 Task: Create a due date automation trigger when advanced on, on the tuesday before a card is due add fields with custom field "Resume" set to a date not in this month at 11:00 AM.
Action: Mouse moved to (975, 75)
Screenshot: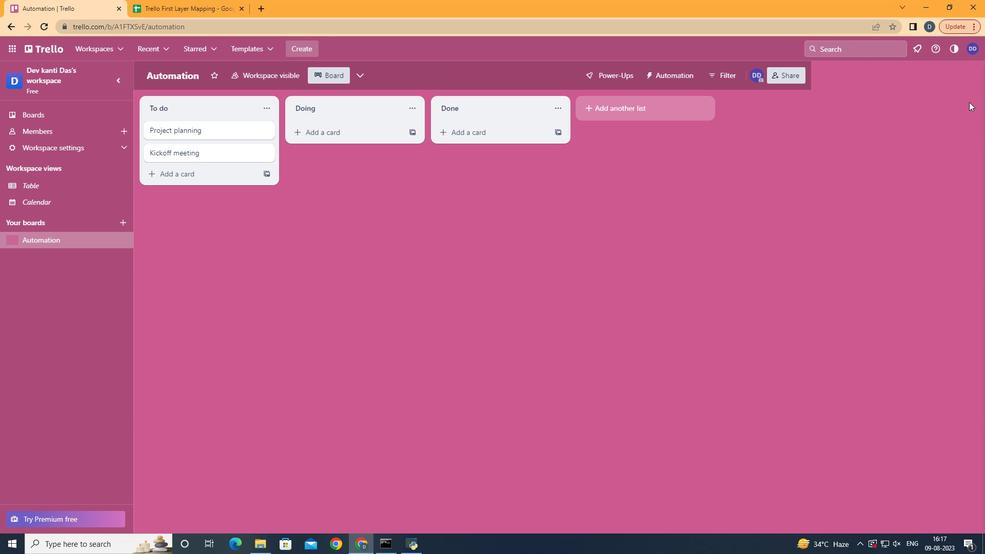 
Action: Mouse pressed left at (975, 75)
Screenshot: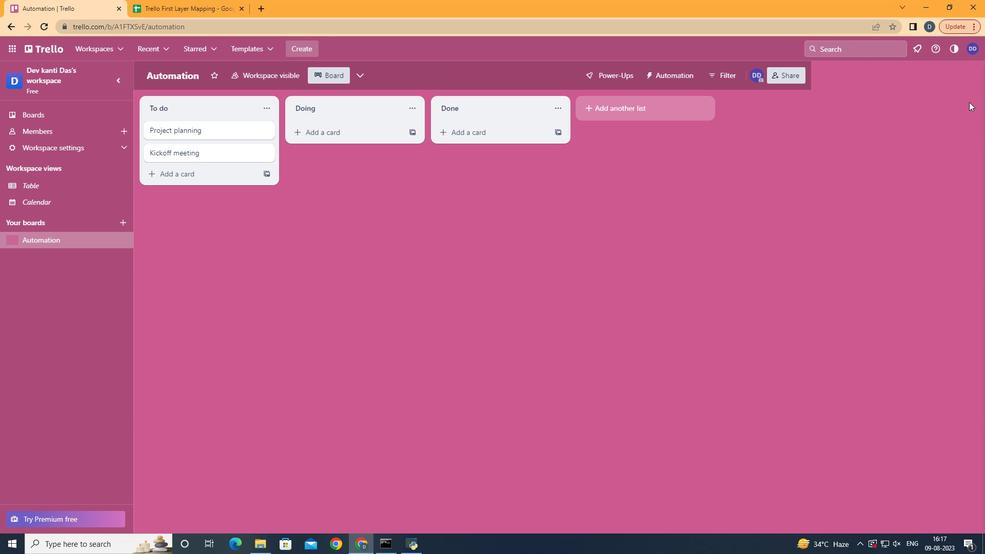 
Action: Mouse moved to (875, 229)
Screenshot: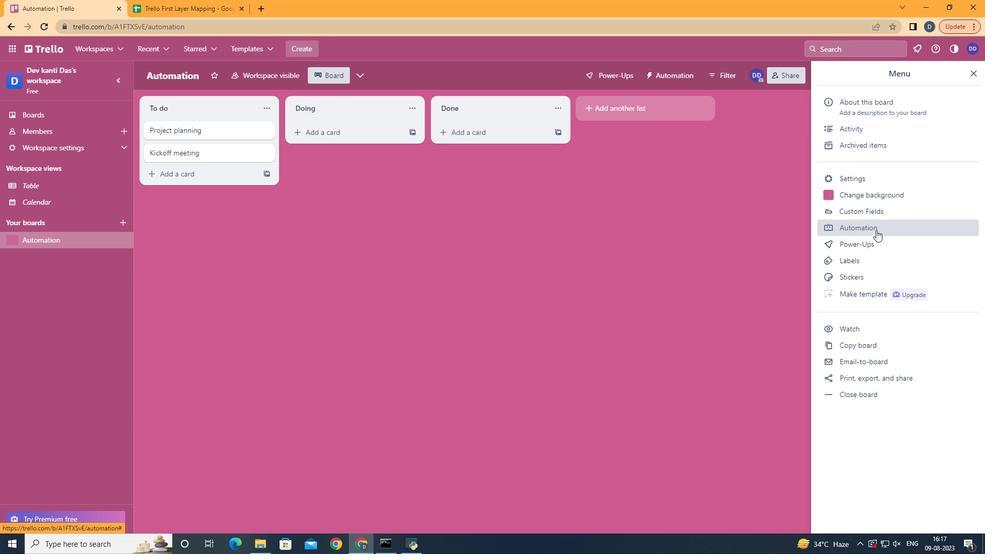 
Action: Mouse pressed left at (875, 229)
Screenshot: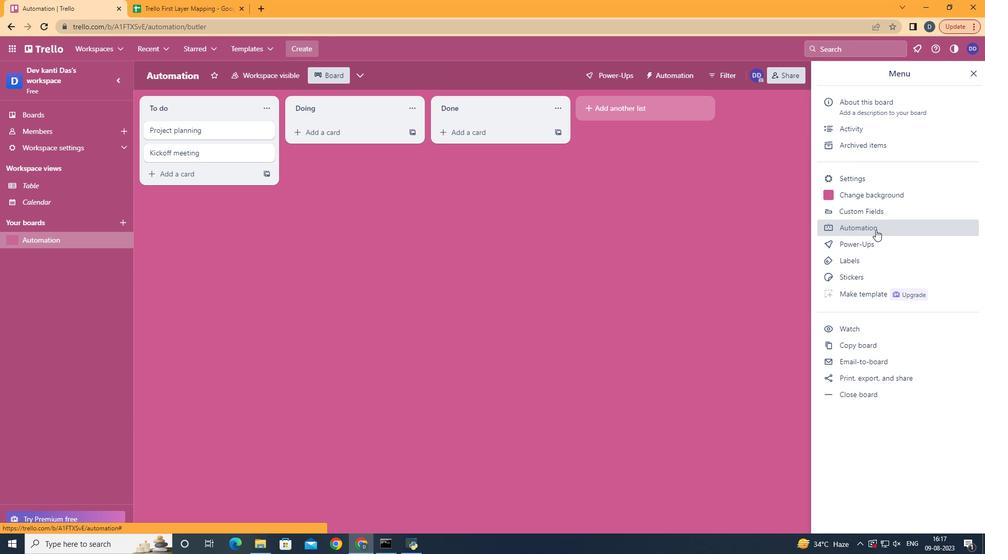 
Action: Mouse moved to (167, 201)
Screenshot: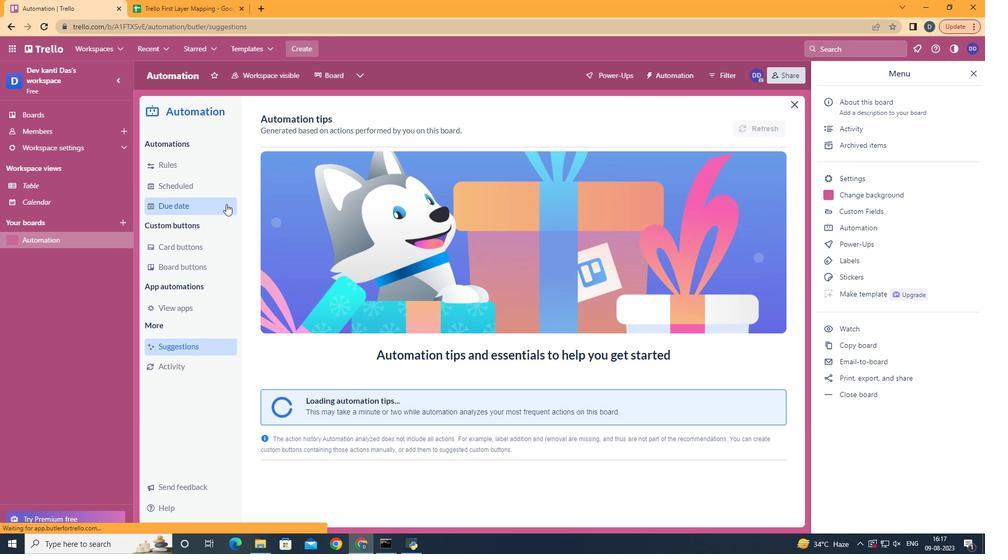 
Action: Mouse pressed left at (167, 201)
Screenshot: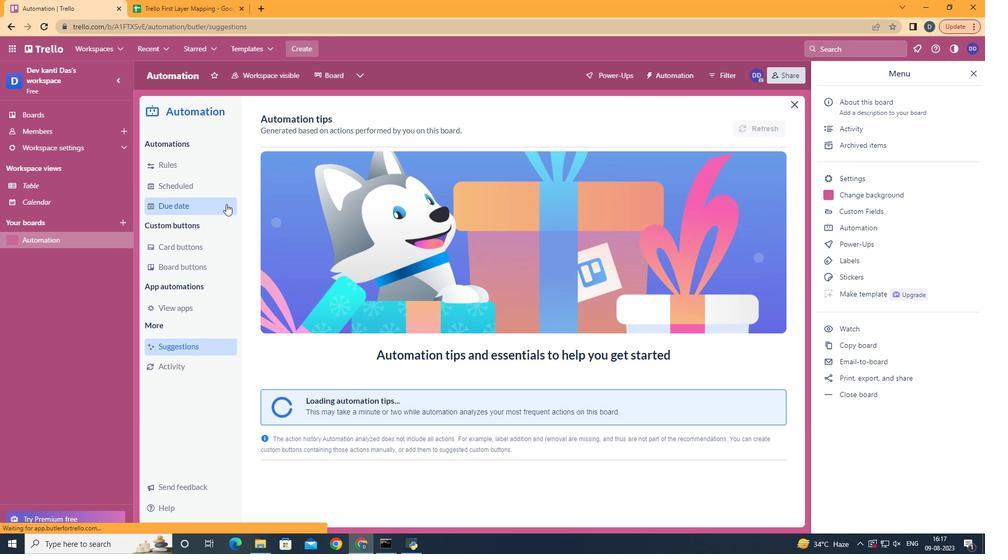 
Action: Mouse moved to (719, 126)
Screenshot: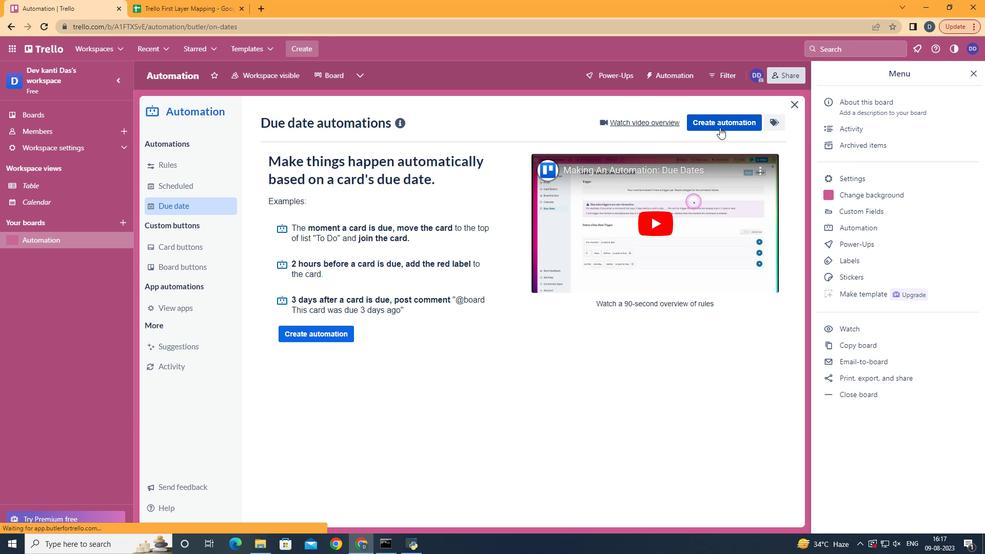 
Action: Mouse pressed left at (719, 126)
Screenshot: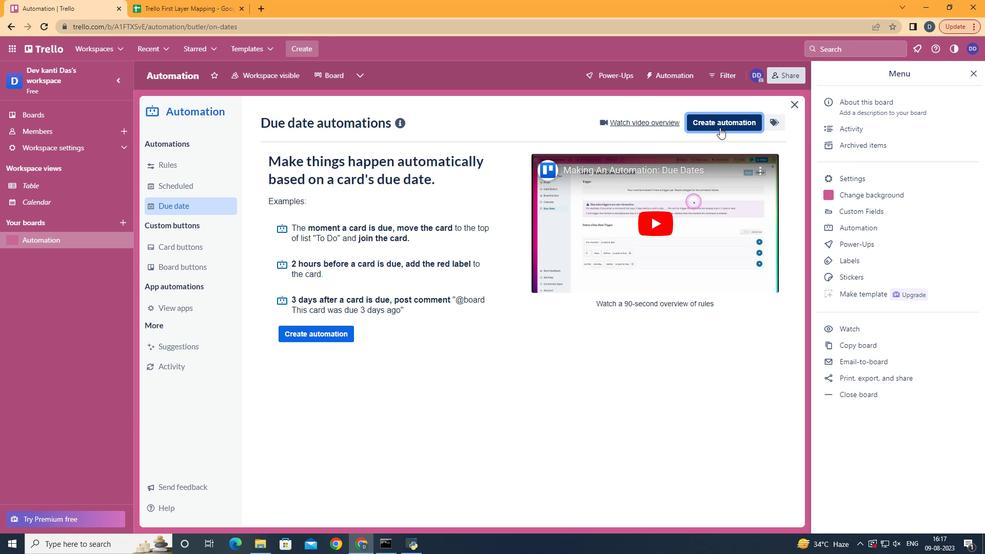 
Action: Mouse moved to (535, 215)
Screenshot: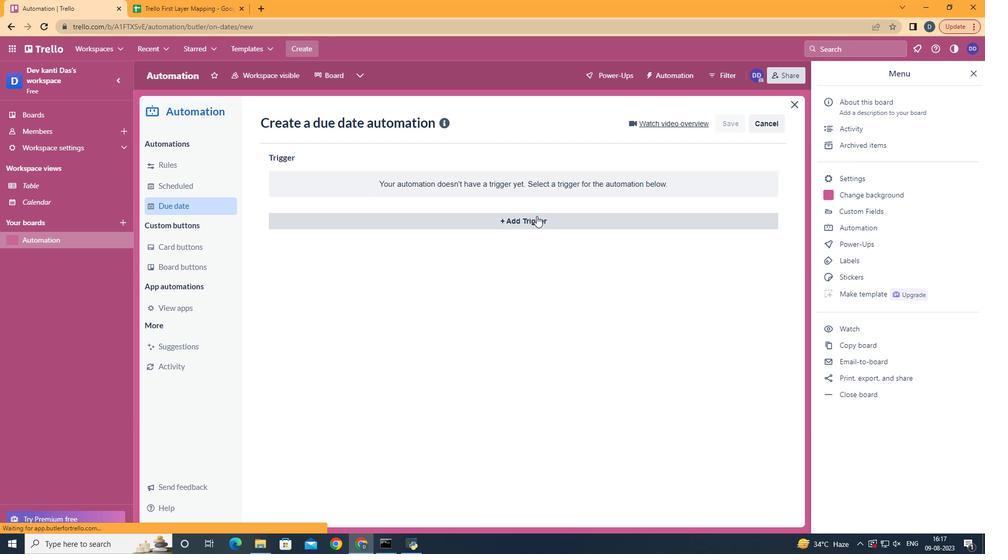 
Action: Mouse pressed left at (535, 215)
Screenshot: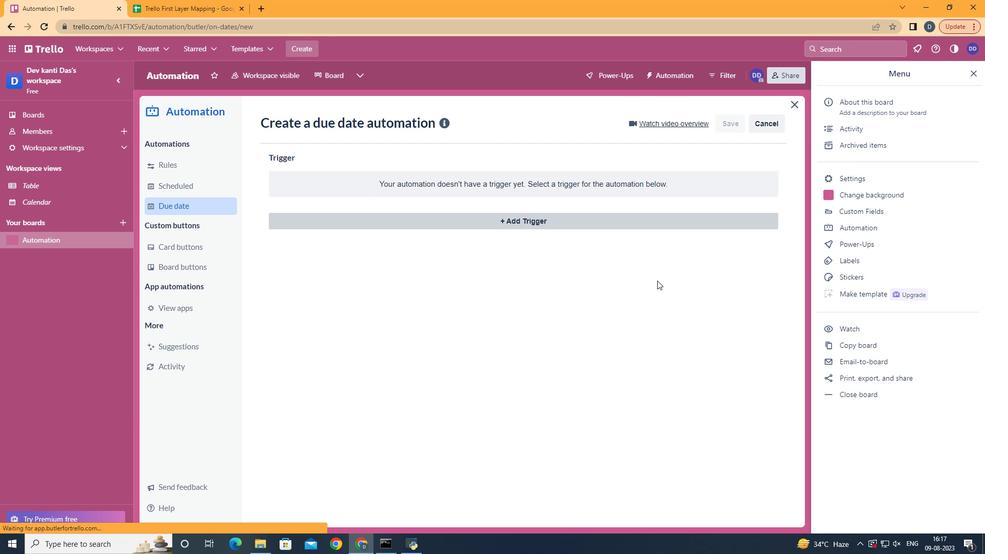 
Action: Mouse moved to (333, 285)
Screenshot: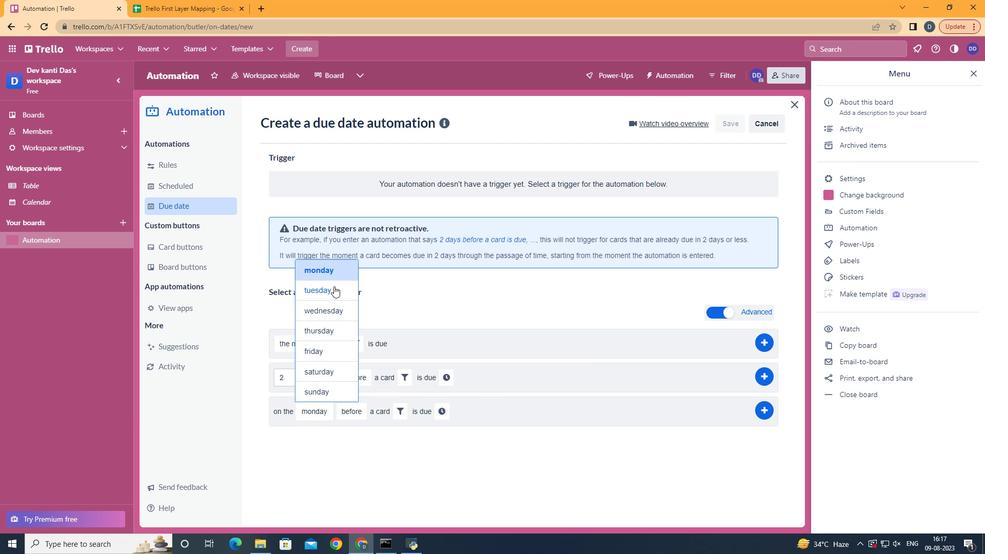 
Action: Mouse pressed left at (333, 285)
Screenshot: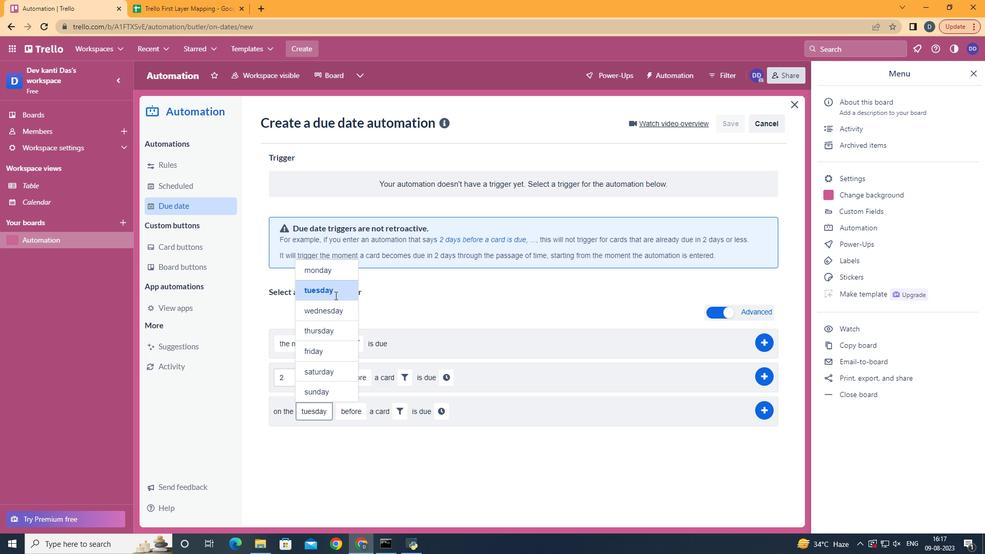 
Action: Mouse moved to (401, 412)
Screenshot: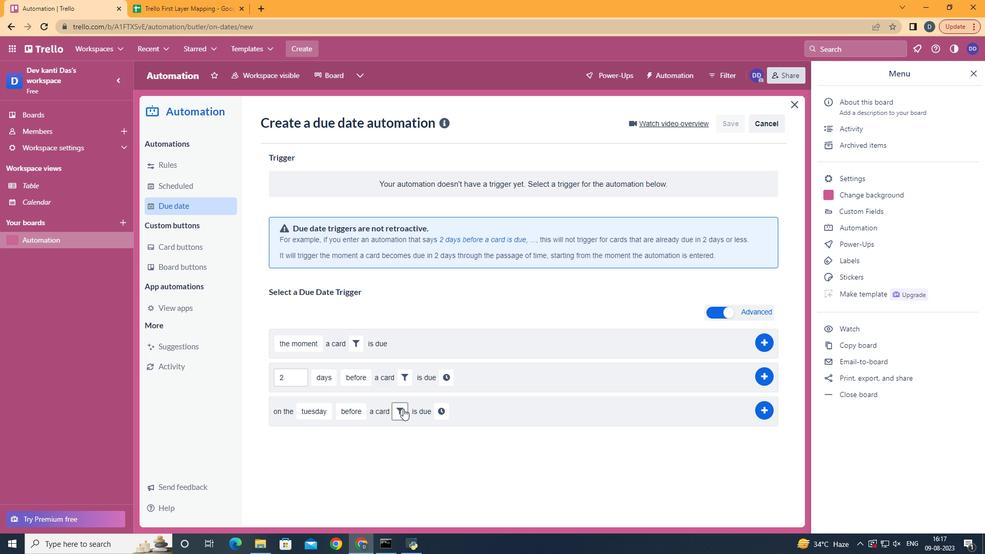 
Action: Mouse pressed left at (401, 412)
Screenshot: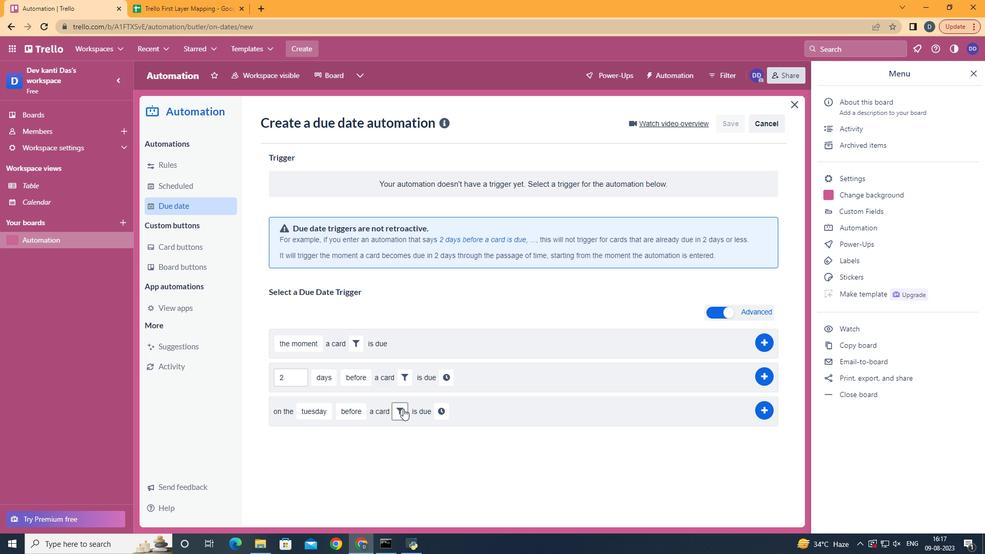 
Action: Mouse moved to (583, 445)
Screenshot: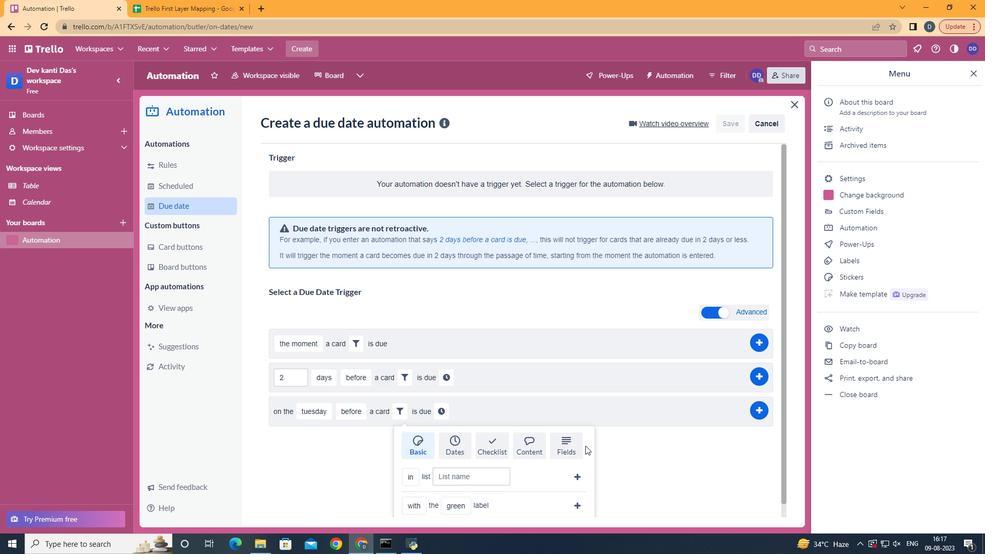 
Action: Mouse pressed left at (583, 445)
Screenshot: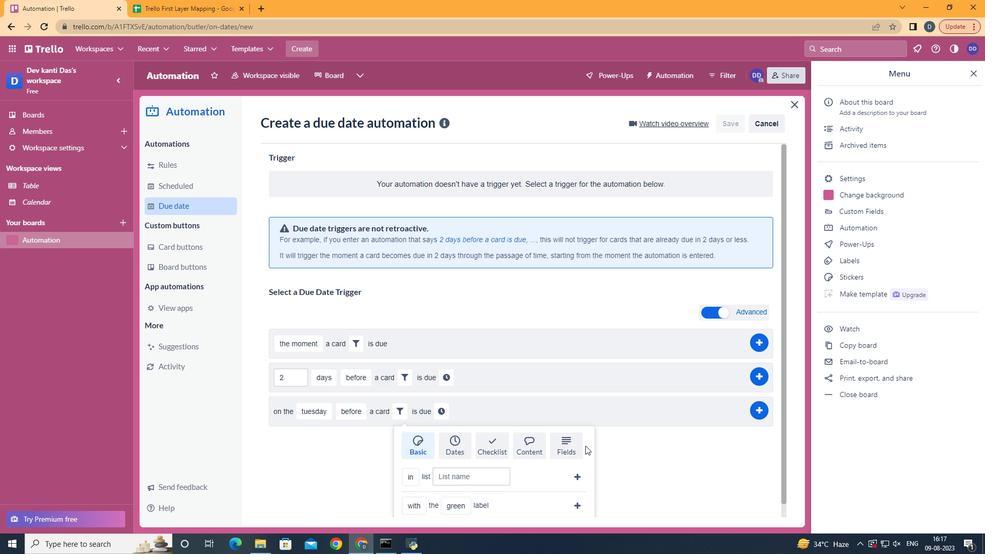 
Action: Mouse moved to (555, 449)
Screenshot: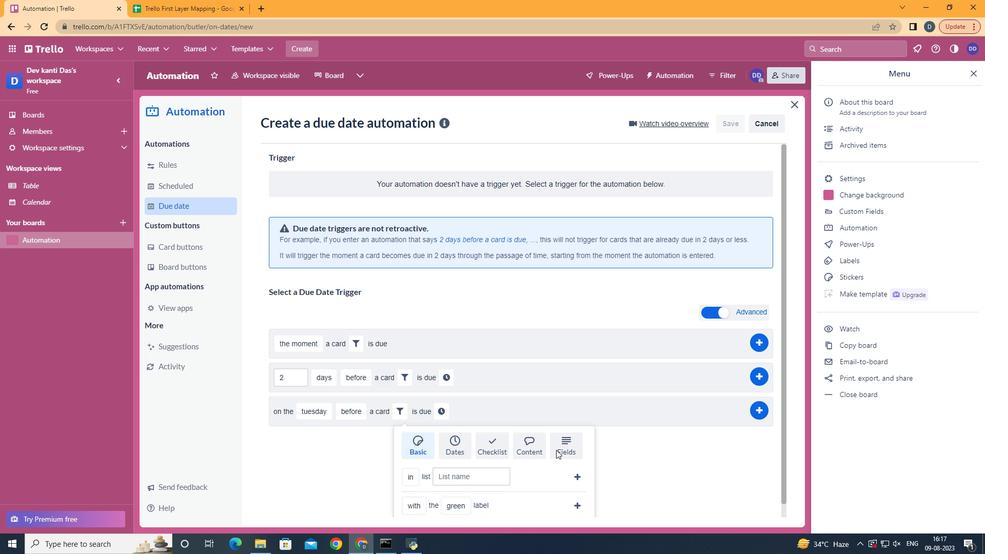 
Action: Mouse pressed left at (555, 449)
Screenshot: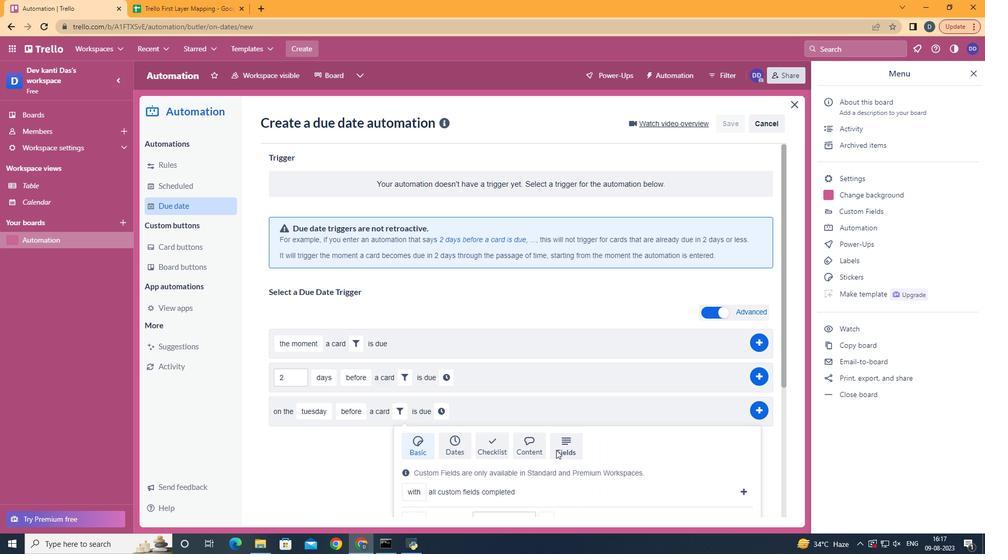 
Action: Mouse moved to (563, 446)
Screenshot: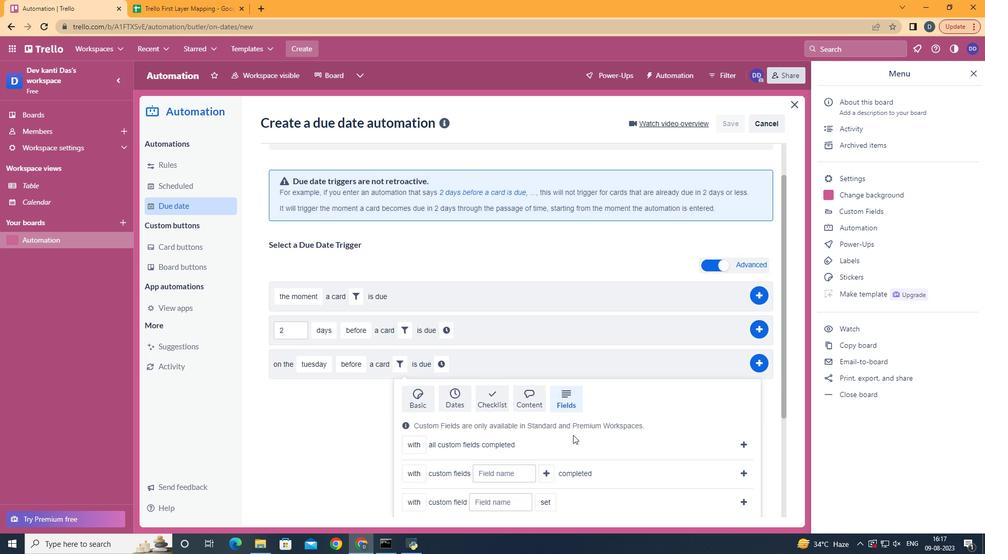
Action: Mouse scrolled (563, 445) with delta (0, 0)
Screenshot: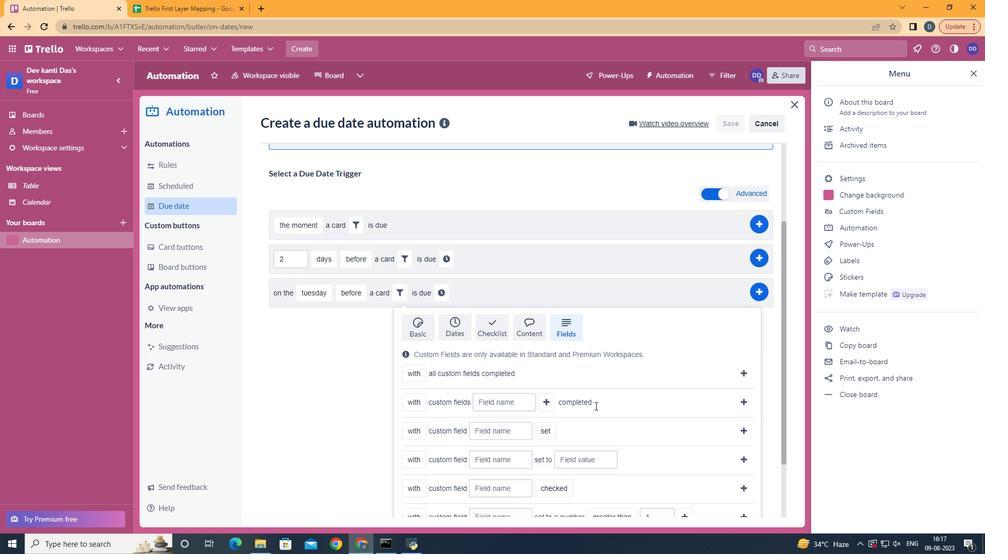 
Action: Mouse scrolled (563, 445) with delta (0, 0)
Screenshot: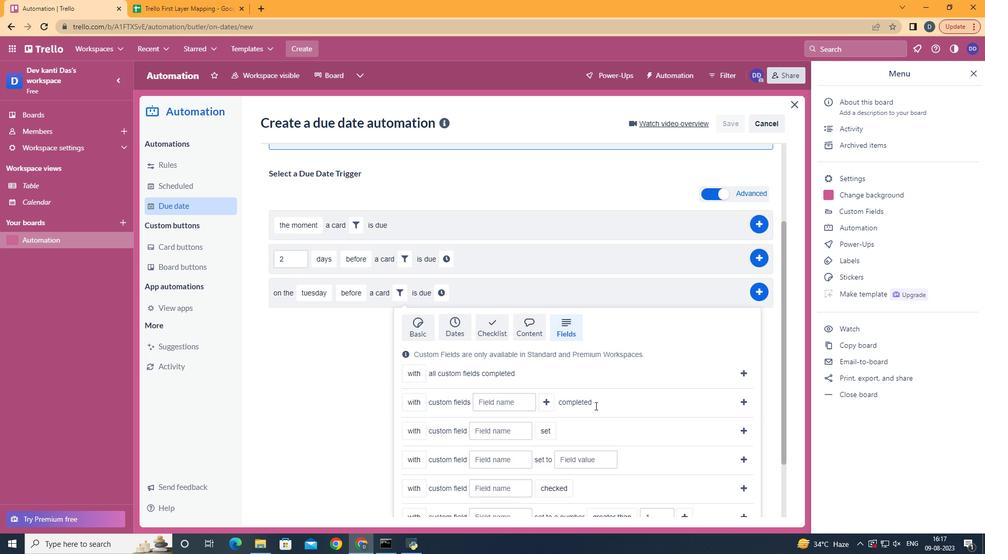 
Action: Mouse scrolled (563, 445) with delta (0, -1)
Screenshot: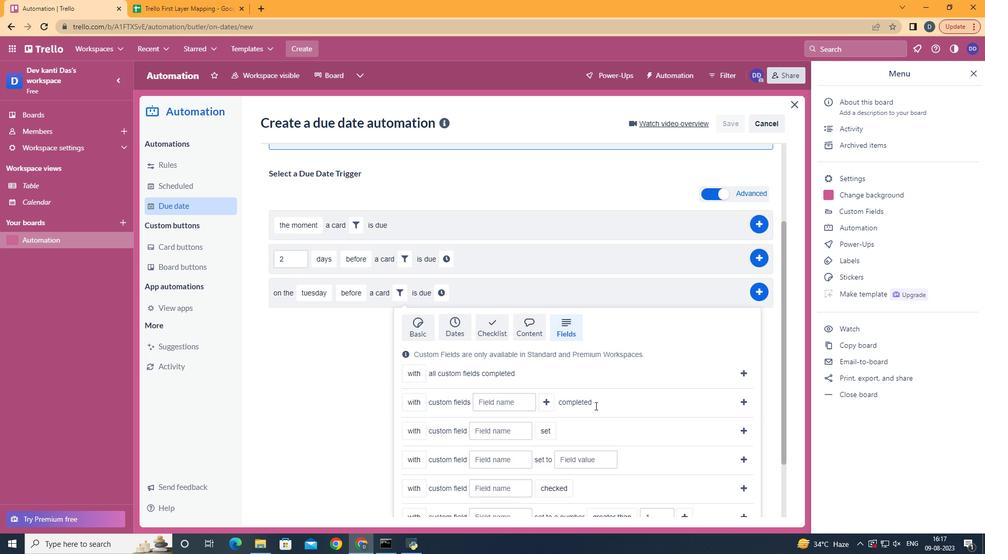 
Action: Mouse moved to (563, 445)
Screenshot: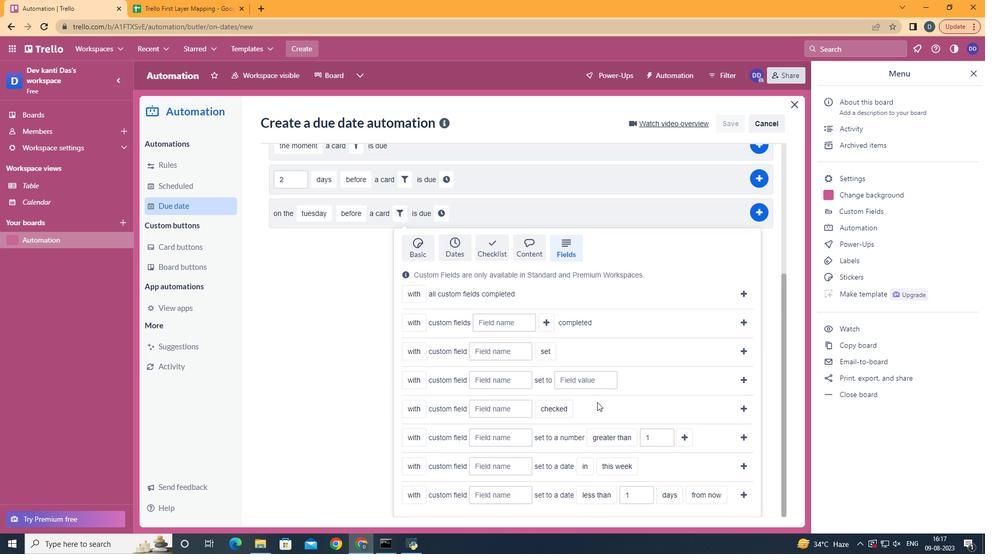 
Action: Mouse scrolled (563, 445) with delta (0, 0)
Screenshot: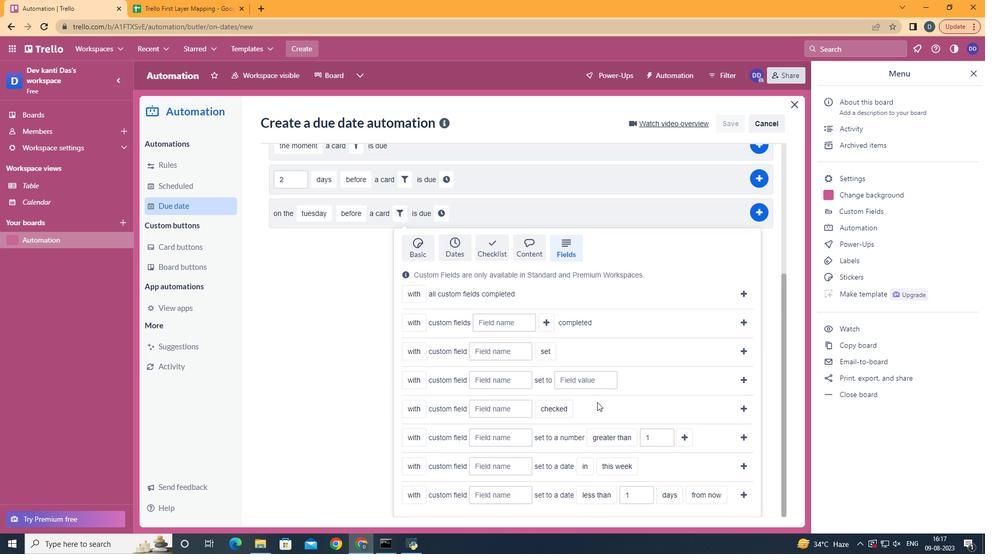 
Action: Mouse moved to (573, 436)
Screenshot: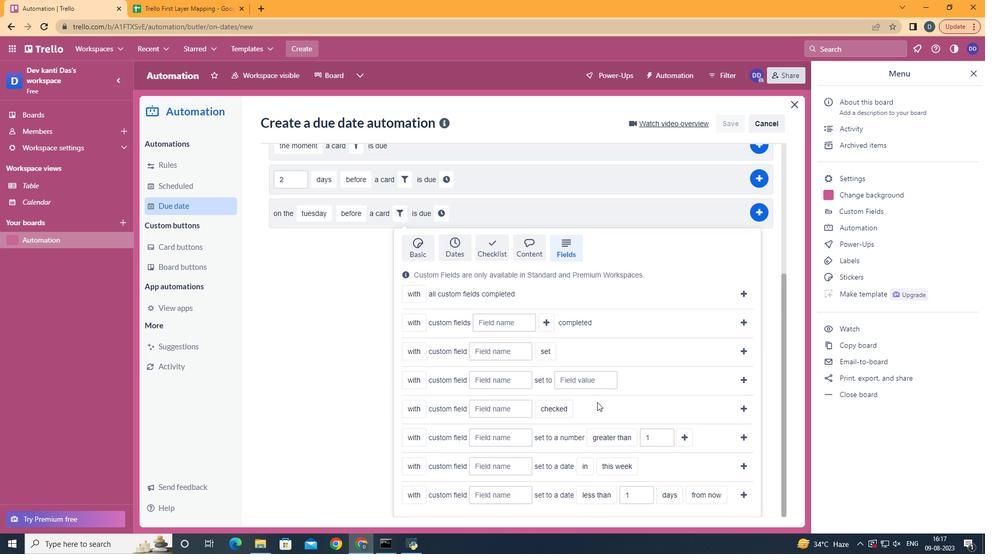 
Action: Mouse scrolled (563, 445) with delta (0, 0)
Screenshot: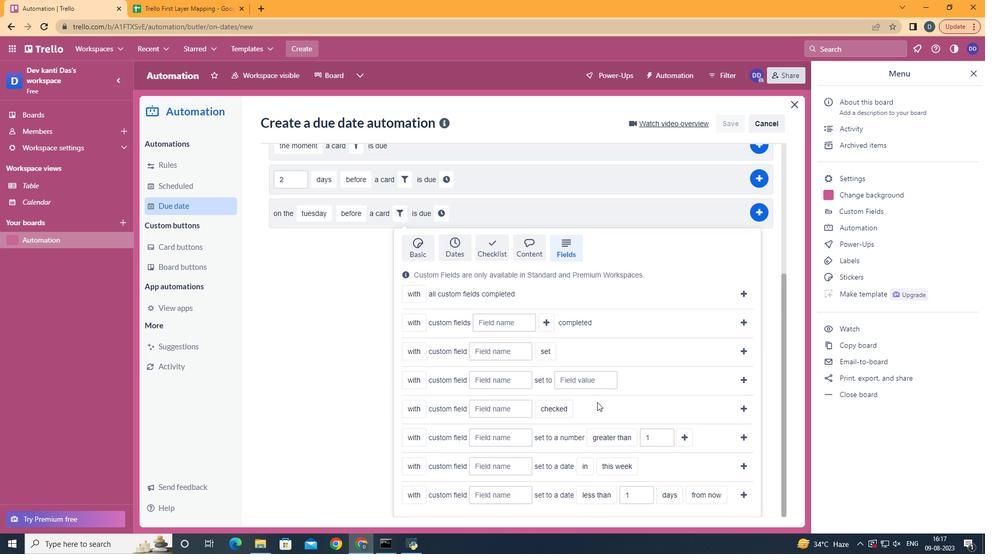 
Action: Mouse moved to (571, 434)
Screenshot: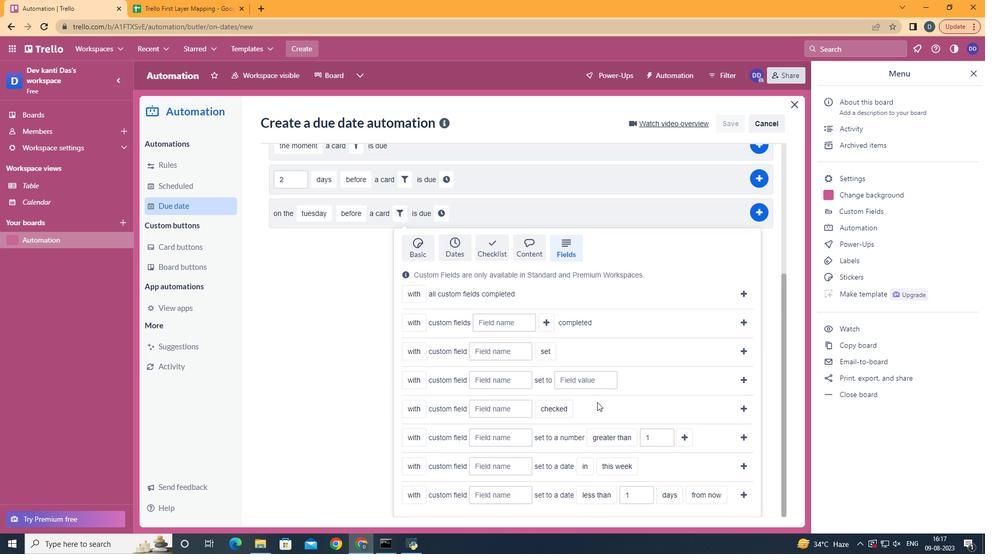 
Action: Mouse scrolled (563, 445) with delta (0, 0)
Screenshot: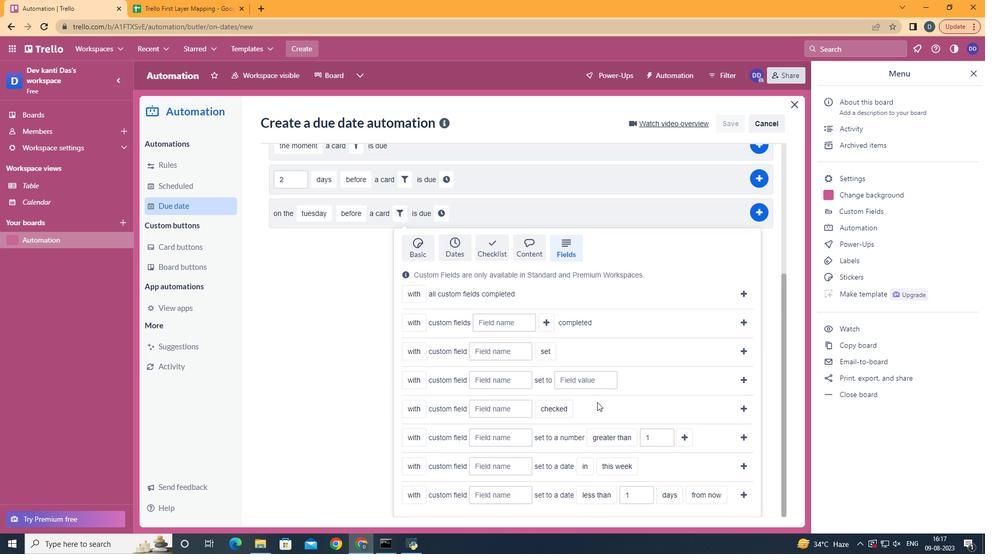 
Action: Mouse moved to (423, 486)
Screenshot: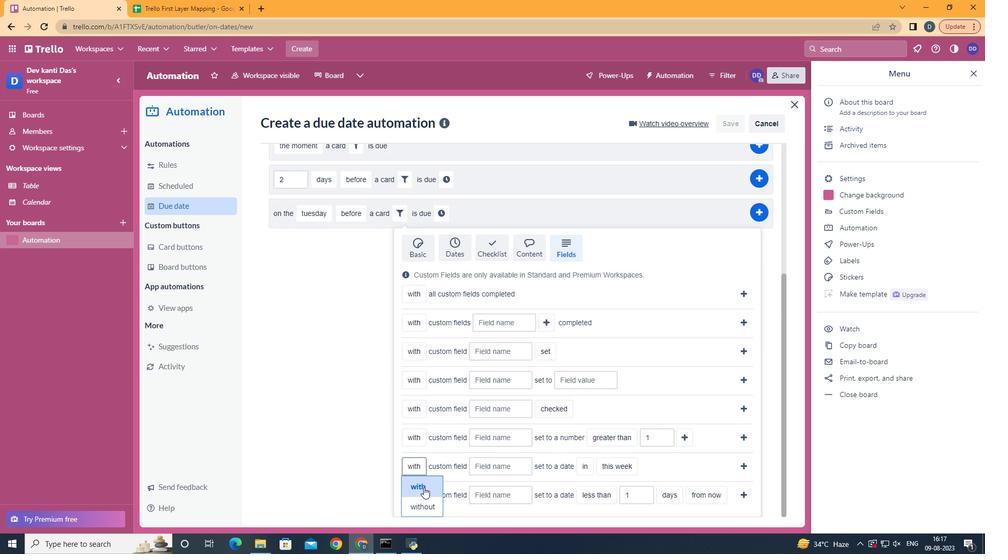 
Action: Mouse pressed left at (423, 486)
Screenshot: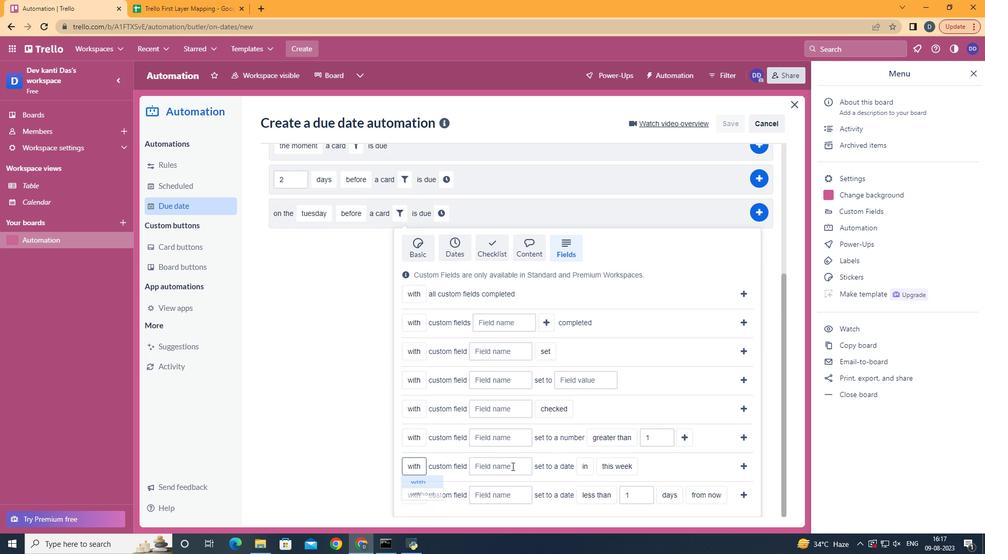 
Action: Mouse moved to (528, 460)
Screenshot: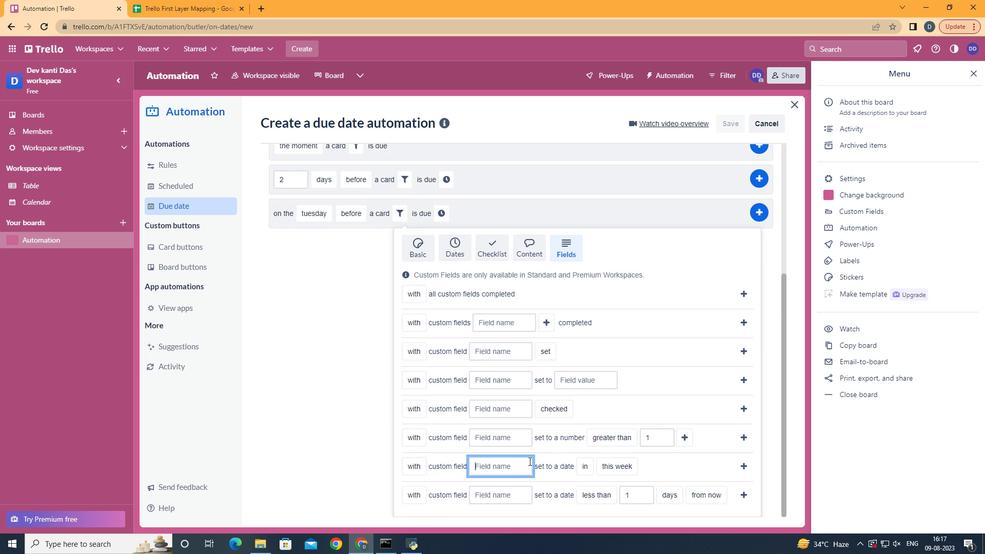 
Action: Mouse pressed left at (528, 460)
Screenshot: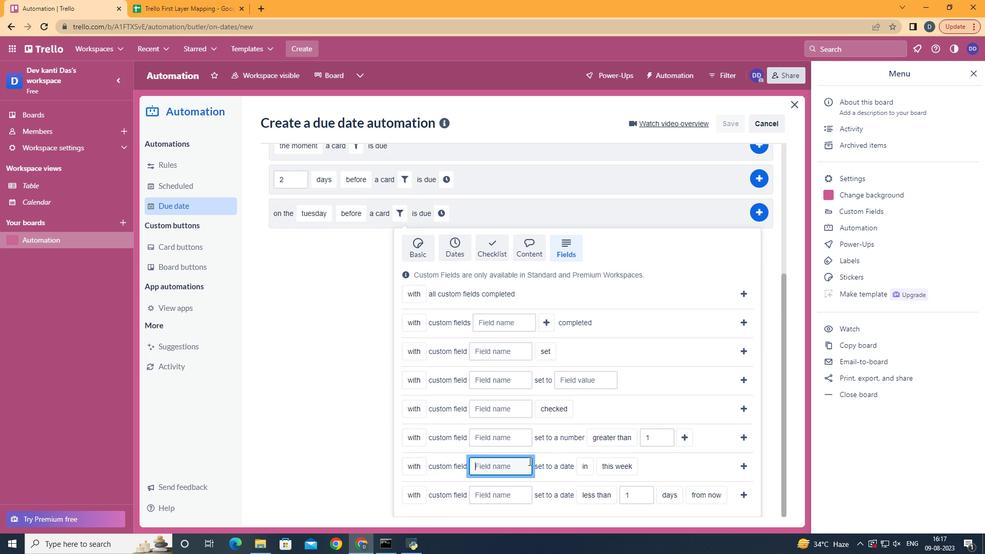 
Action: Key pressed <Key.shift><Key.shift><Key.shift><Key.shift><Key.shift><Key.shift><Key.shift><Key.shift><Key.shift><Key.shift>Resume
Screenshot: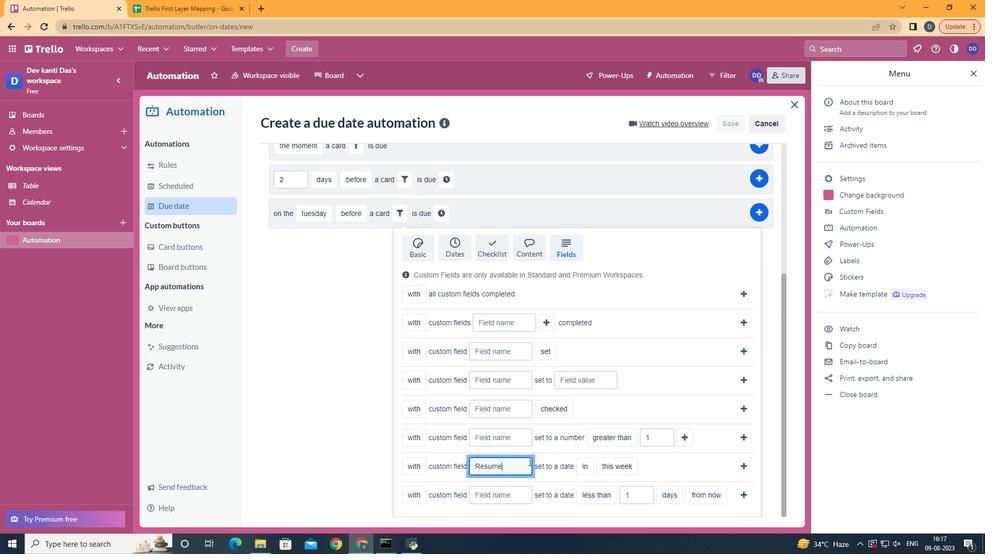 
Action: Mouse moved to (592, 504)
Screenshot: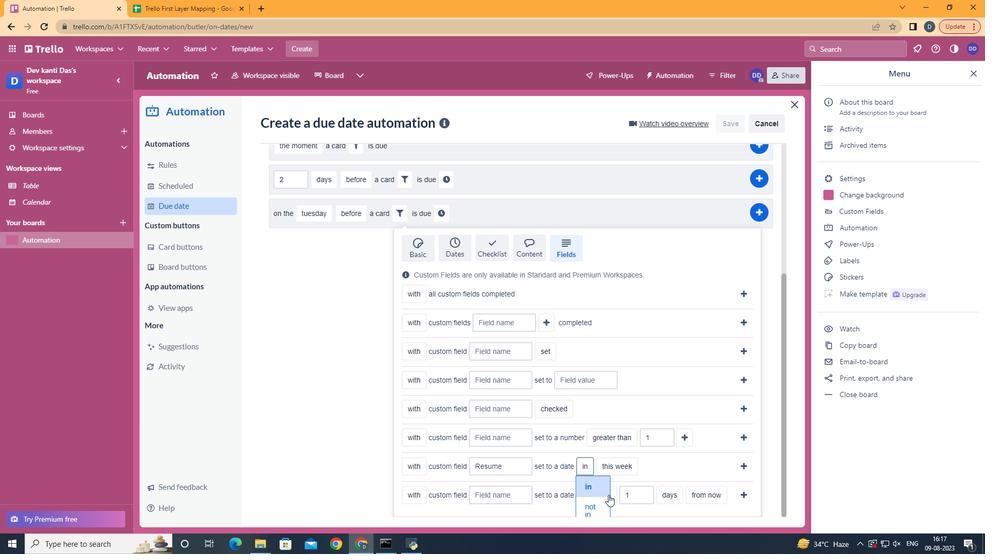 
Action: Mouse pressed left at (592, 504)
Screenshot: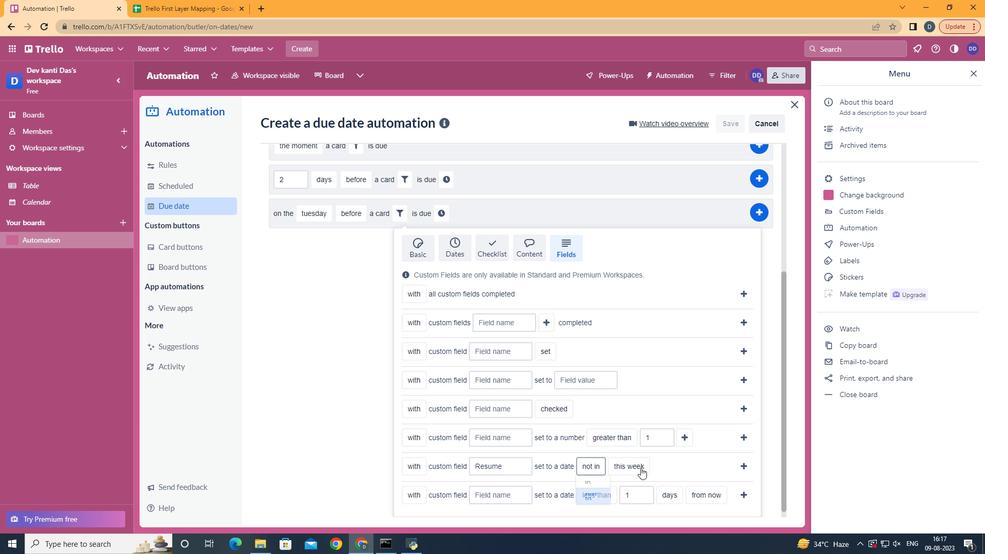 
Action: Mouse moved to (630, 500)
Screenshot: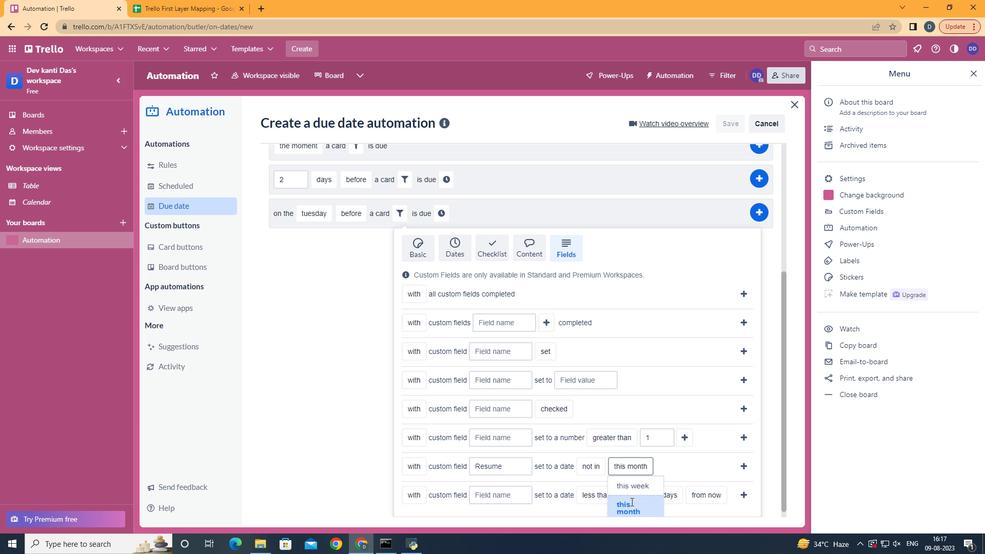 
Action: Mouse pressed left at (630, 500)
Screenshot: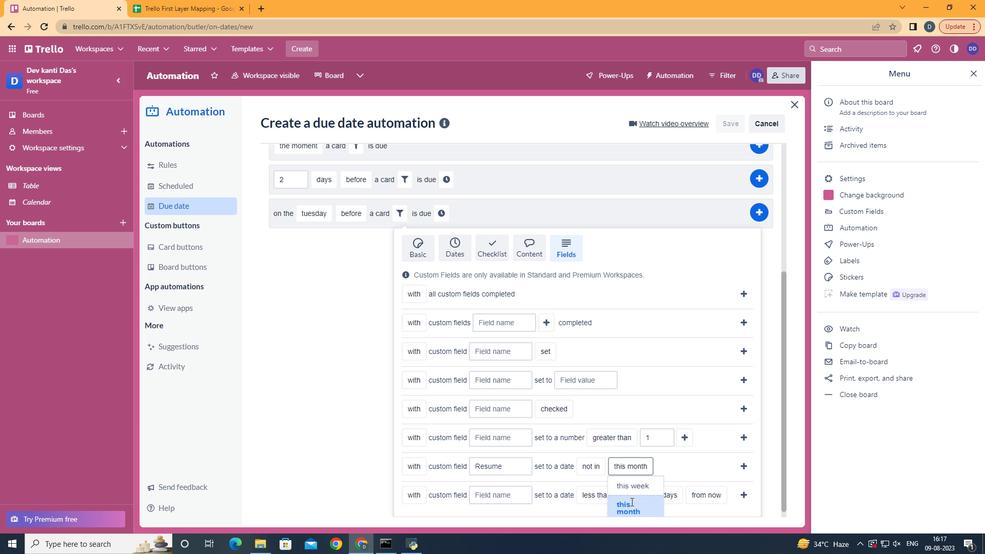 
Action: Mouse moved to (737, 464)
Screenshot: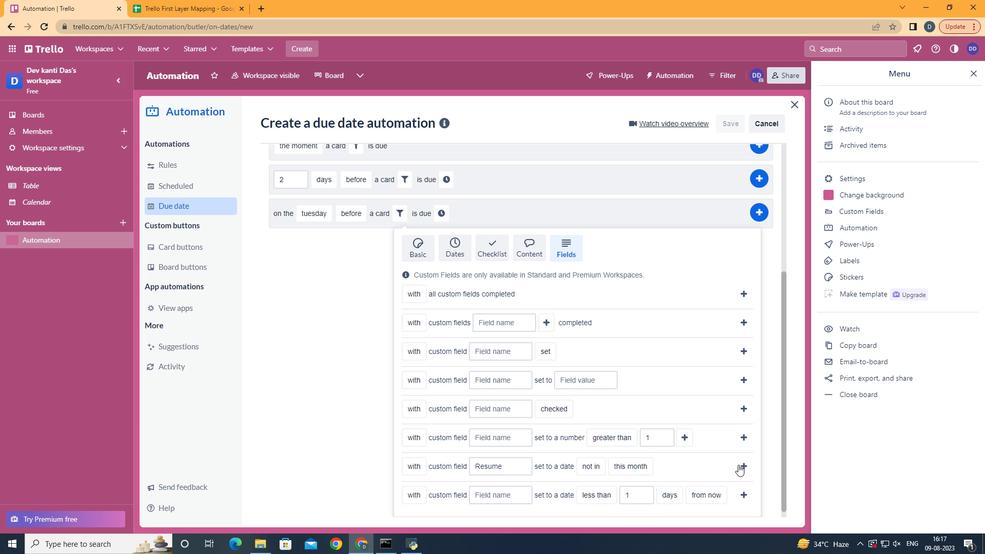 
Action: Mouse pressed left at (737, 464)
Screenshot: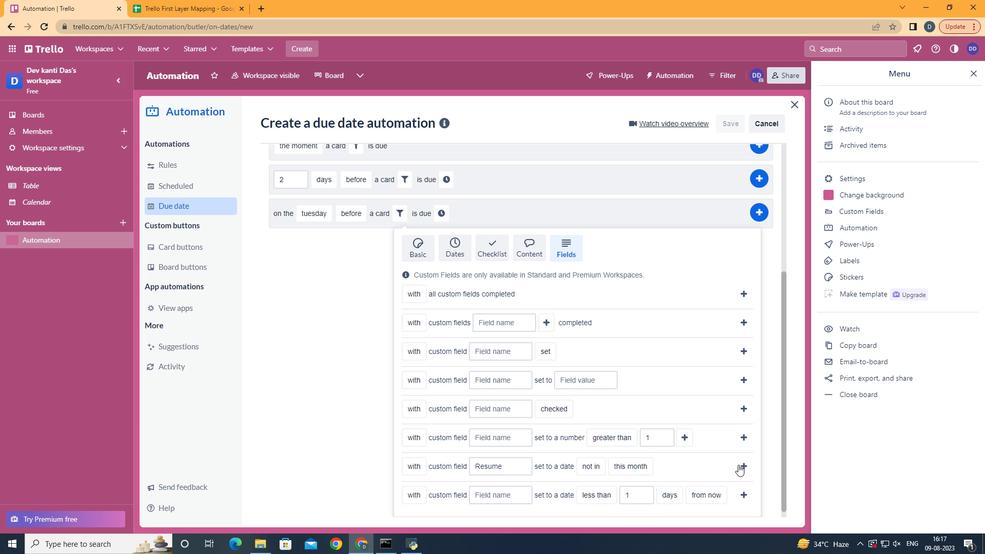 
Action: Mouse moved to (648, 407)
Screenshot: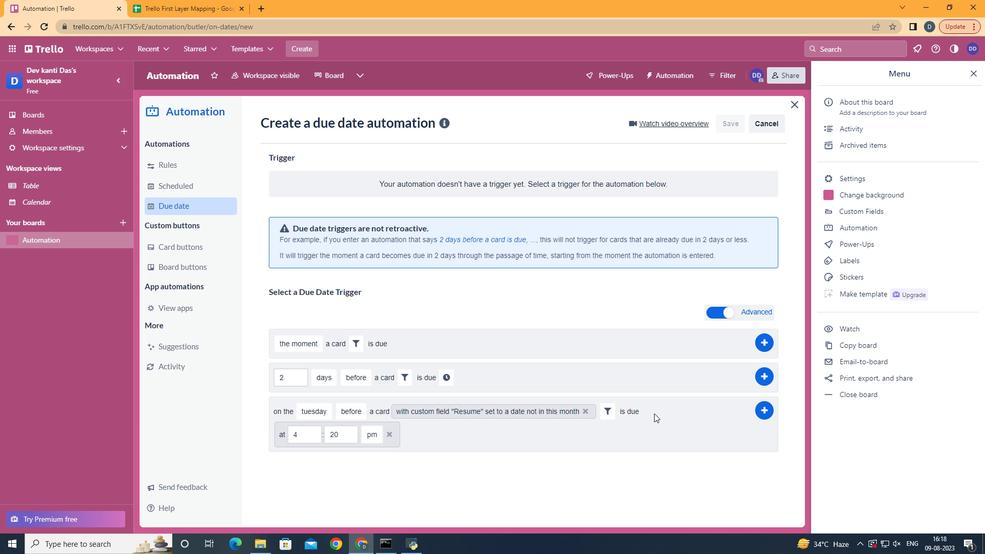 
Action: Mouse pressed left at (648, 407)
Screenshot: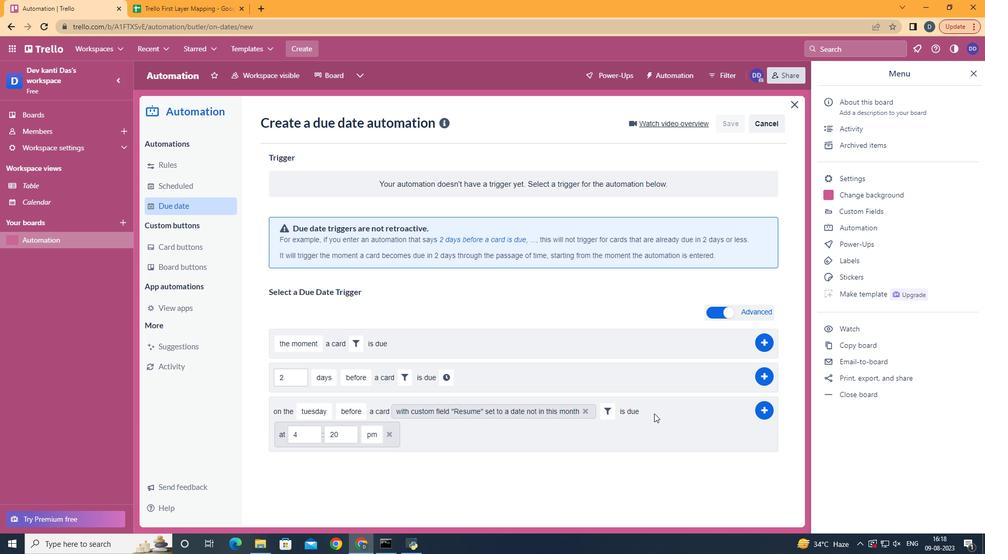 
Action: Mouse moved to (302, 438)
Screenshot: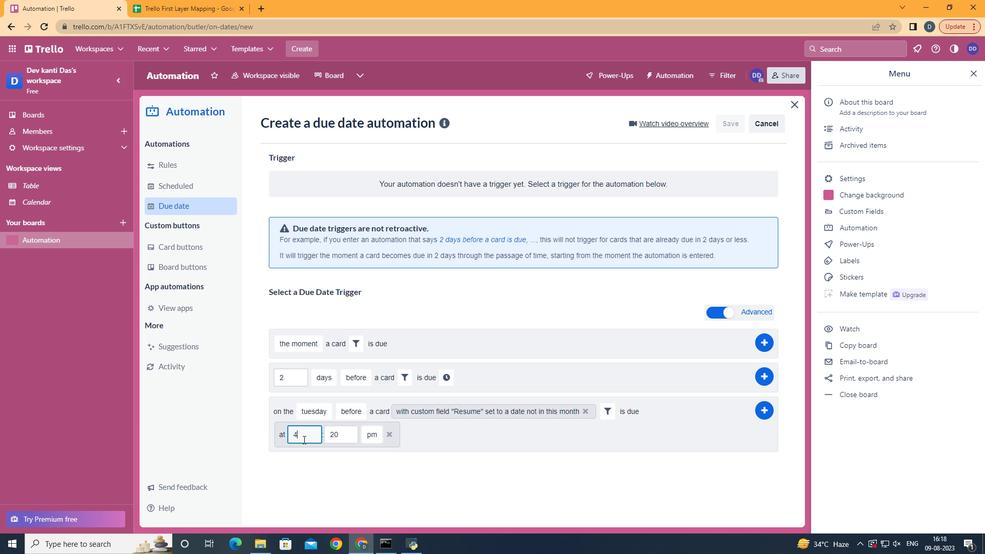 
Action: Mouse pressed left at (302, 438)
Screenshot: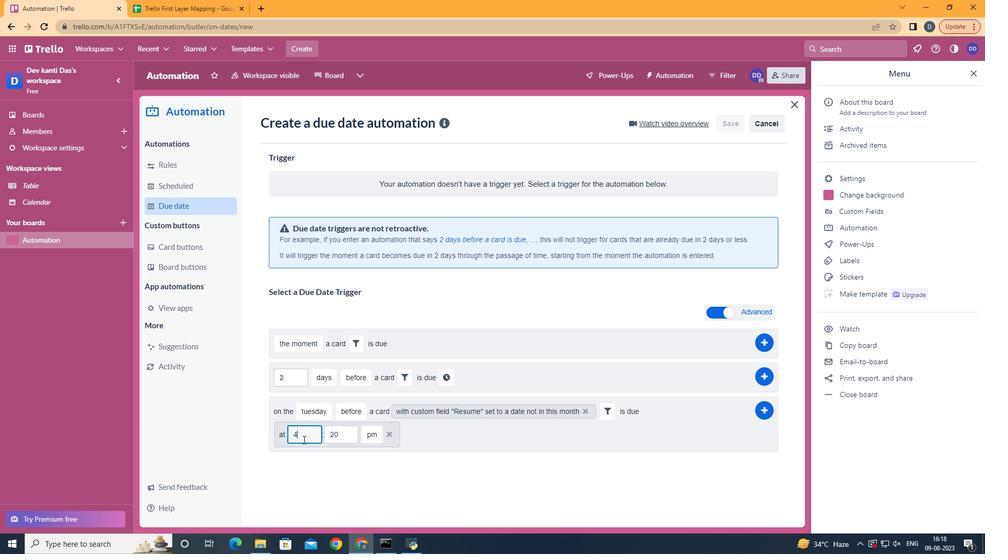 
Action: Mouse moved to (194, 483)
Screenshot: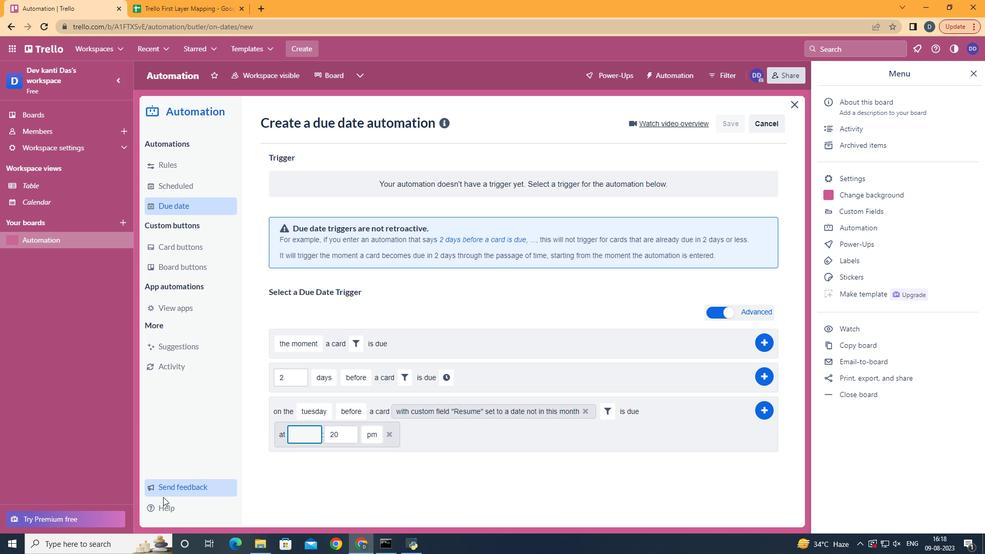 
Action: Key pressed <Key.backspace>11
Screenshot: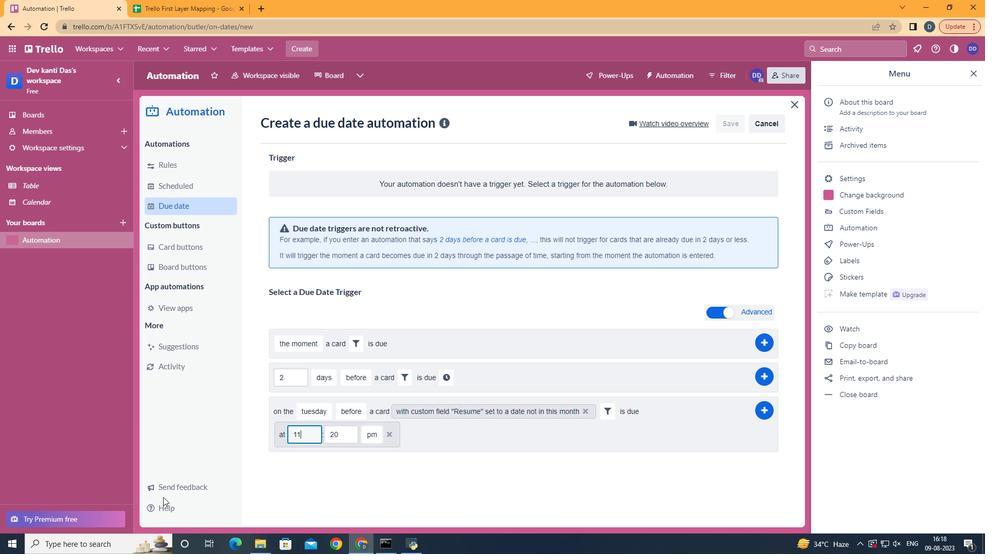 
Action: Mouse moved to (341, 432)
Screenshot: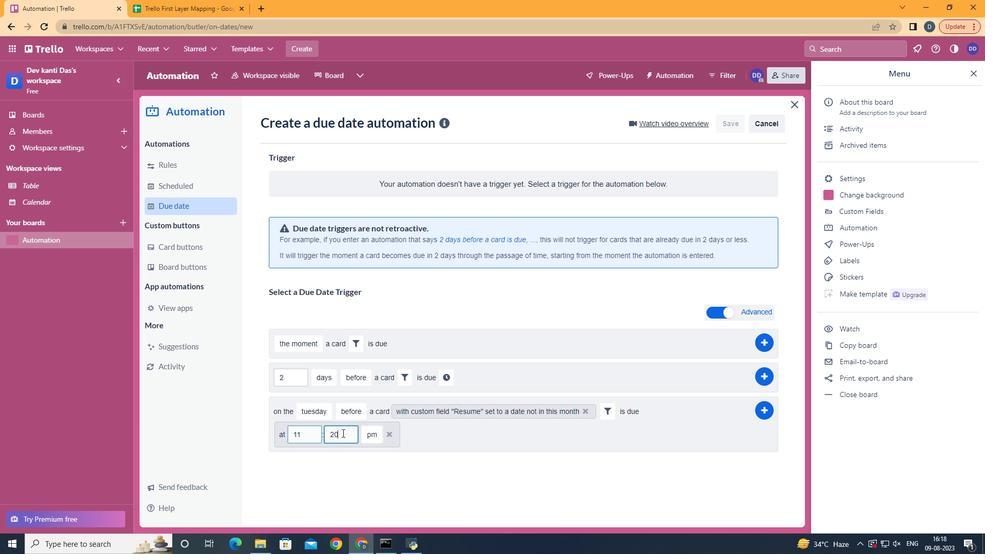 
Action: Mouse pressed left at (341, 432)
Screenshot: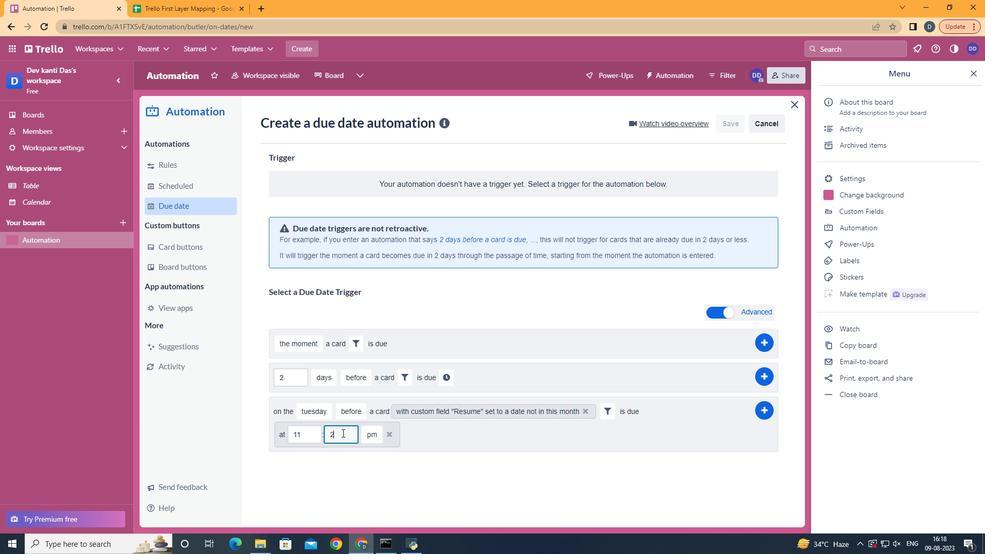 
Action: Key pressed <Key.backspace><Key.backspace>00
Screenshot: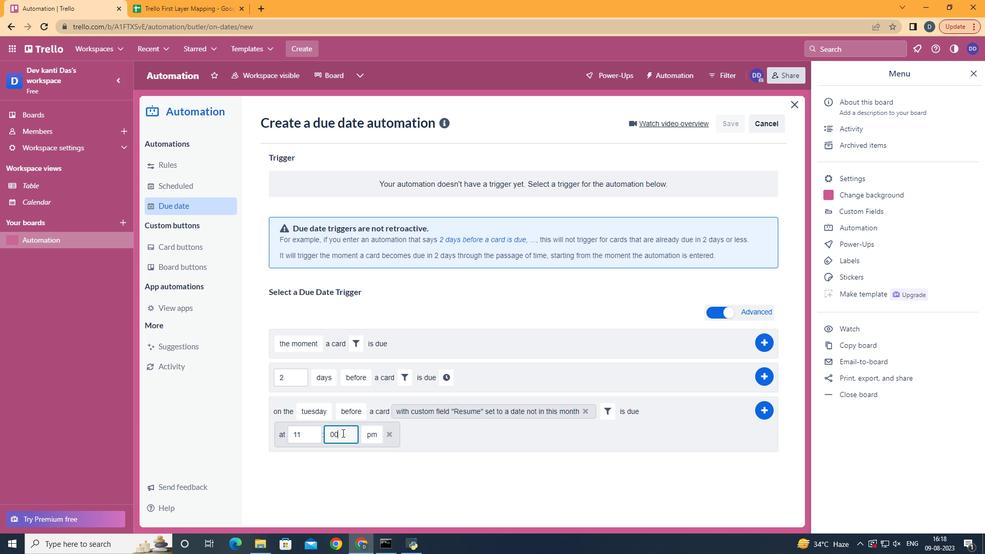 
Action: Mouse moved to (376, 456)
Screenshot: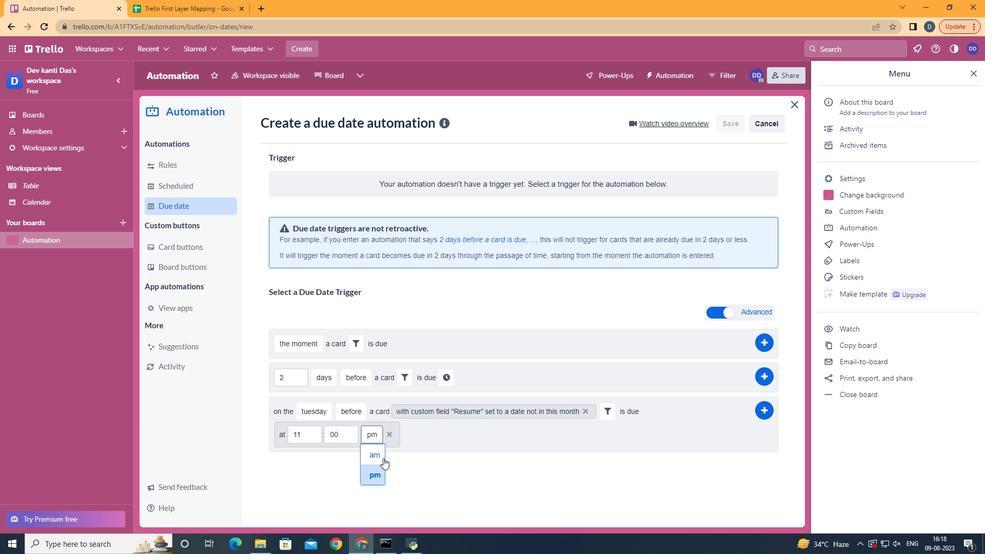
Action: Mouse pressed left at (376, 456)
Screenshot: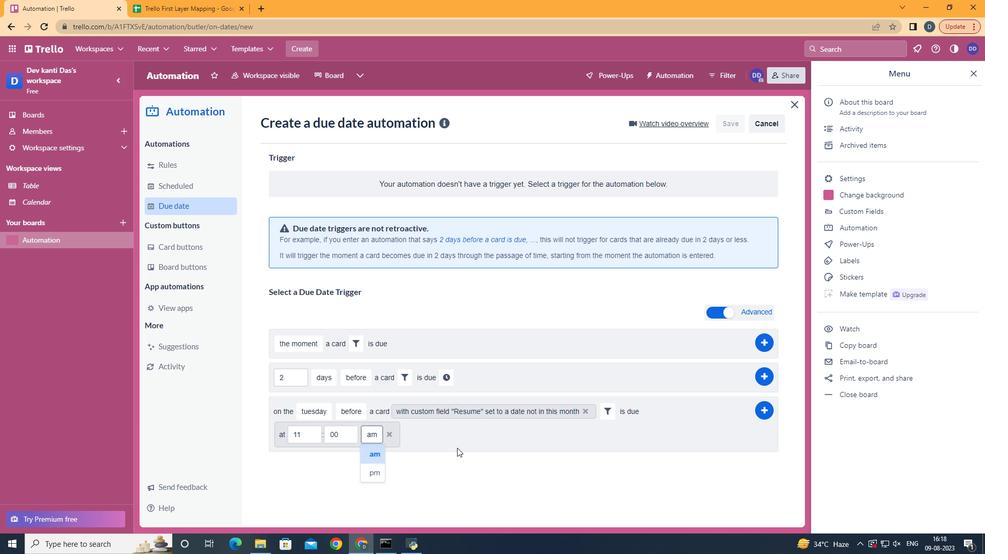 
Action: Mouse moved to (758, 411)
Screenshot: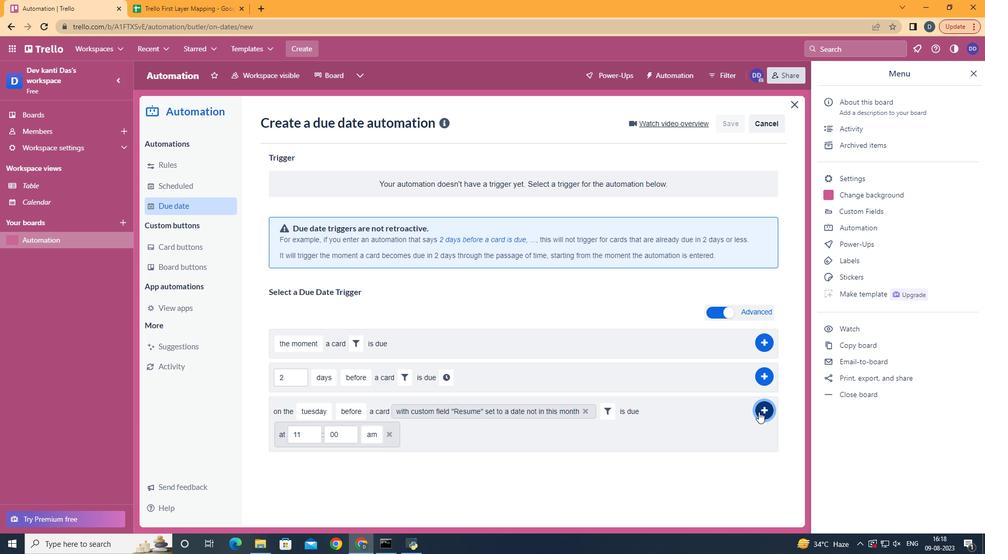 
Action: Mouse pressed left at (758, 411)
Screenshot: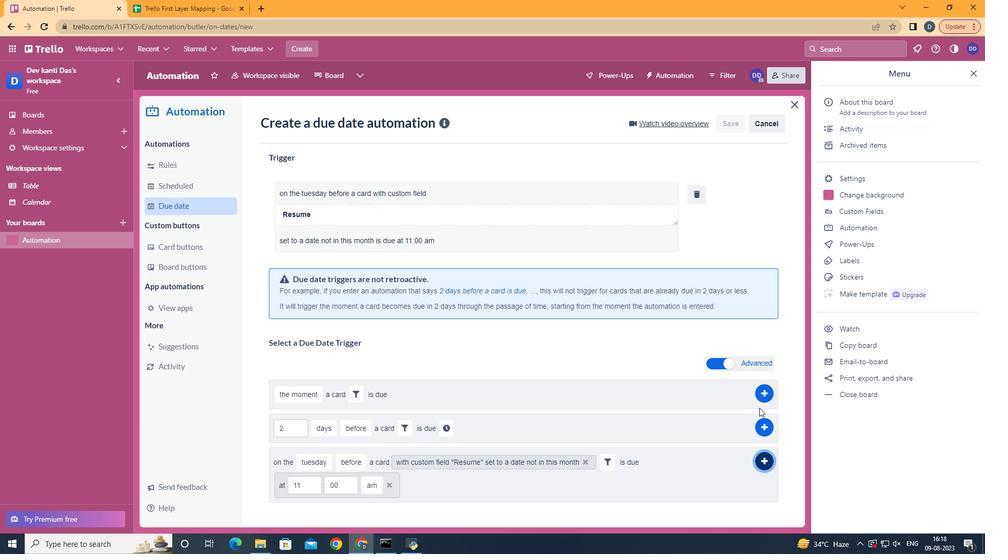 
Action: Mouse moved to (539, 239)
Screenshot: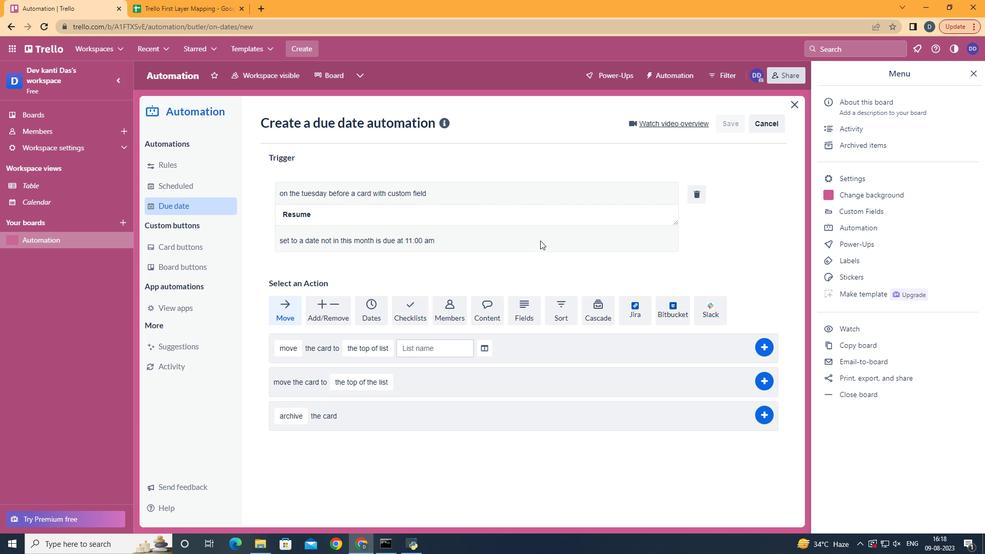 
